 Task: Look for products in the category "Disposable Plates & Utensils" from Tea Tree Therapy only.
Action: Mouse moved to (255, 130)
Screenshot: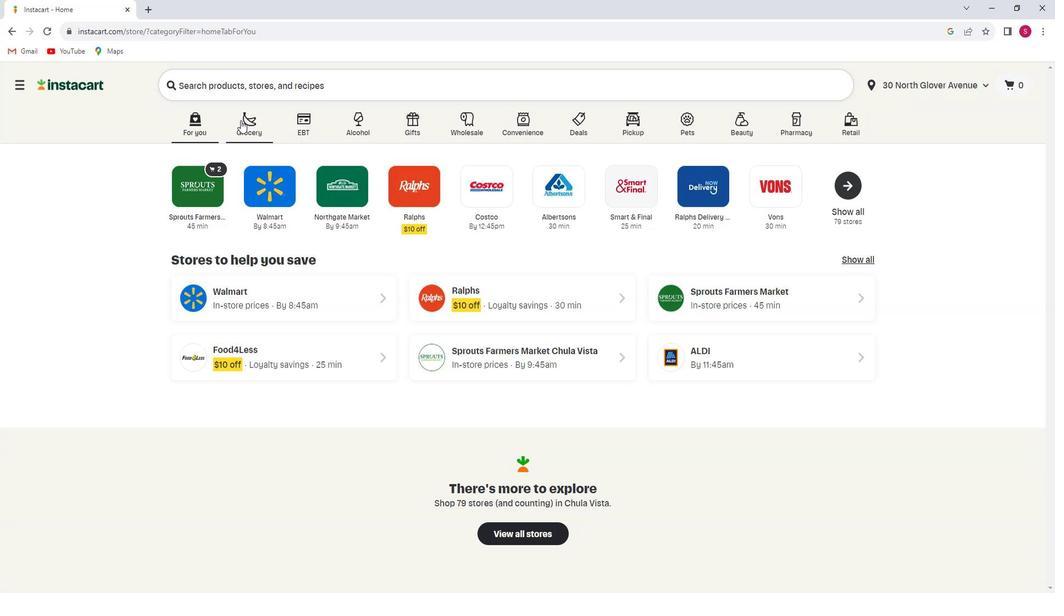 
Action: Mouse pressed left at (255, 130)
Screenshot: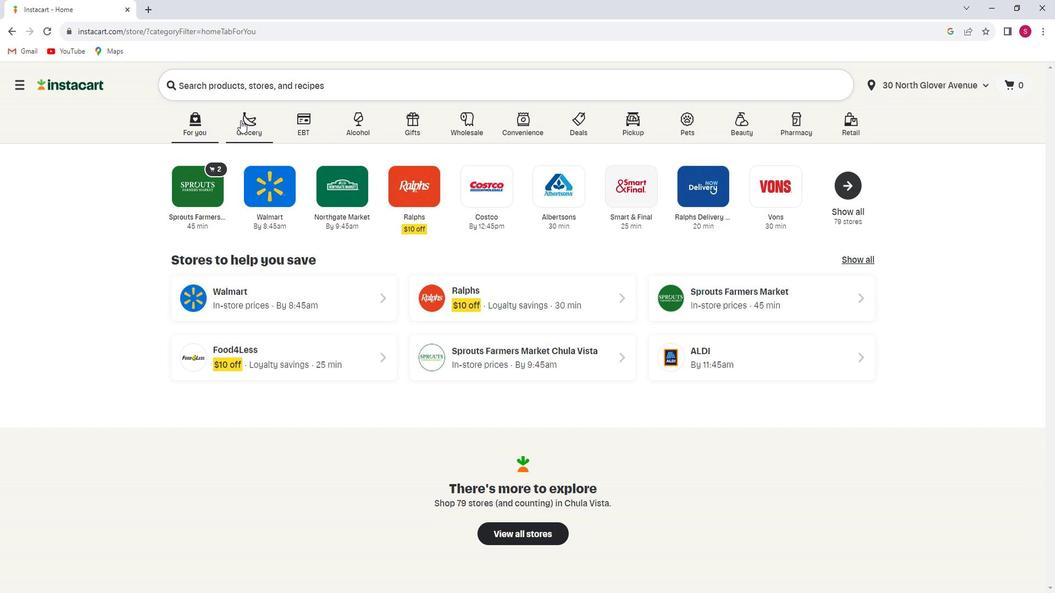 
Action: Mouse moved to (251, 318)
Screenshot: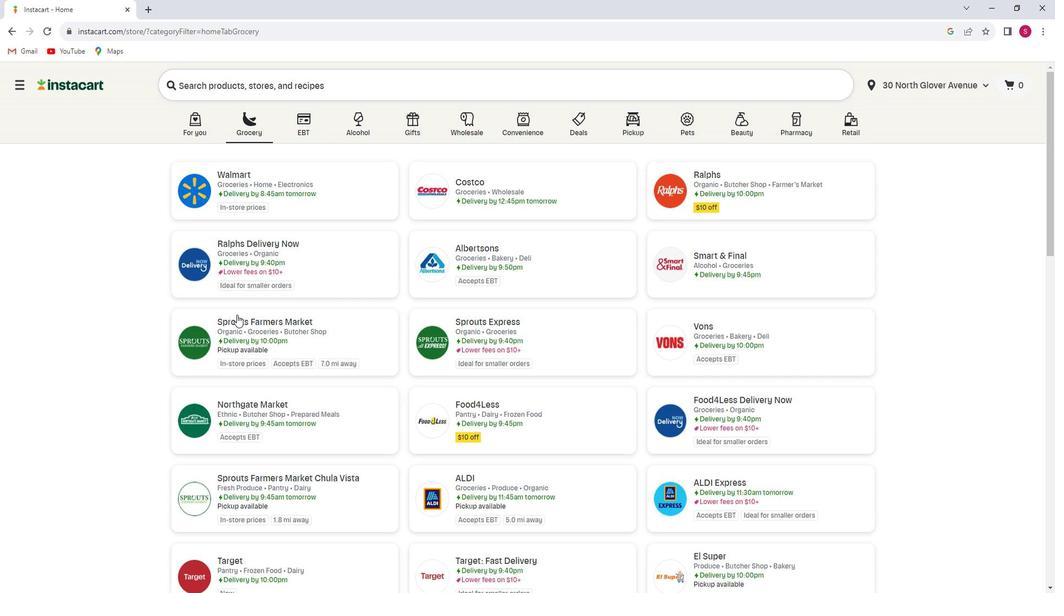 
Action: Mouse pressed left at (251, 318)
Screenshot: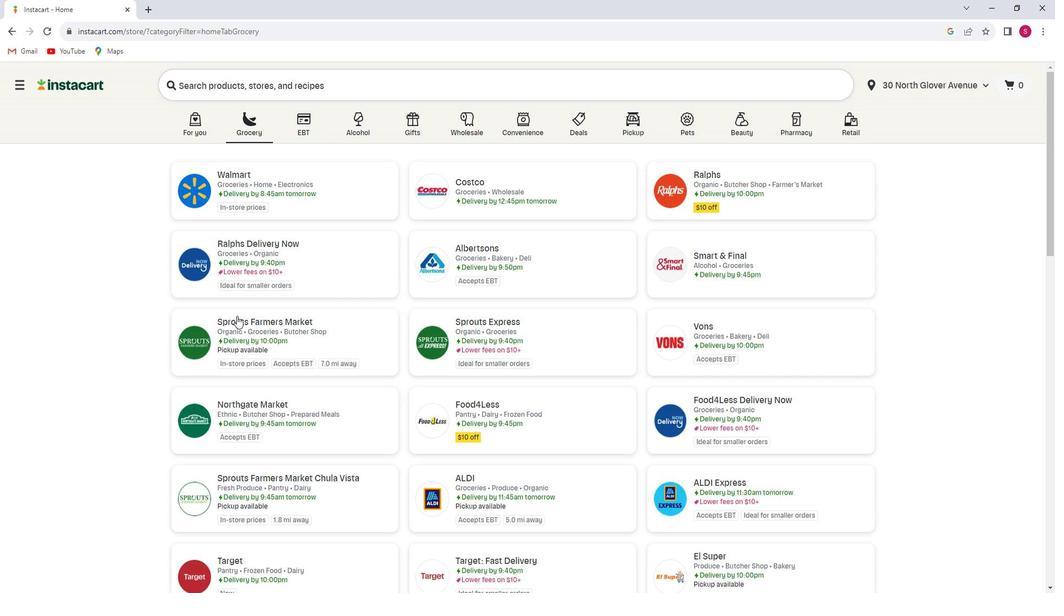 
Action: Mouse moved to (89, 343)
Screenshot: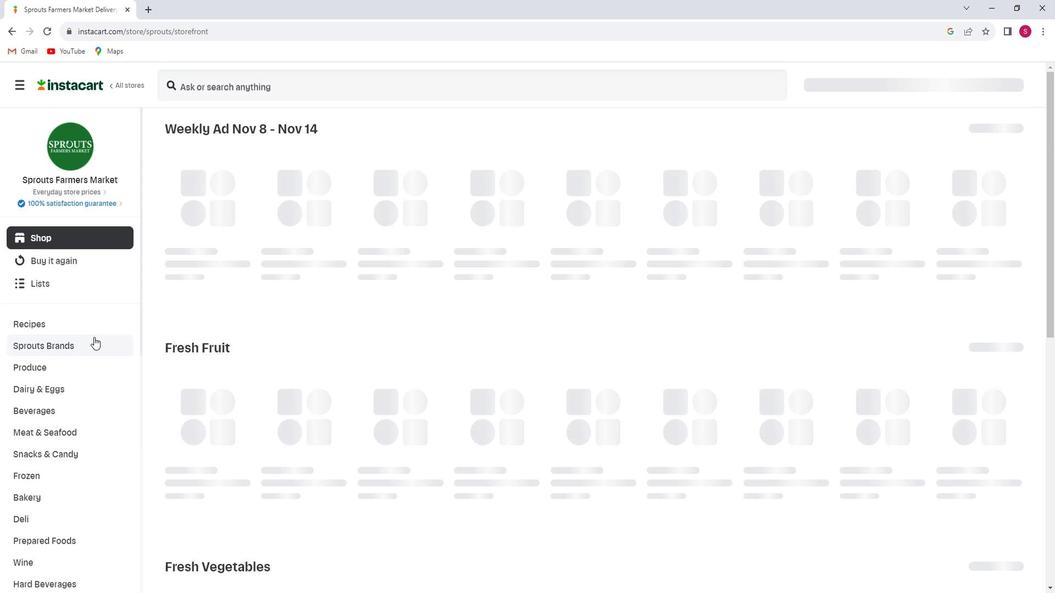 
Action: Mouse scrolled (89, 342) with delta (0, 0)
Screenshot: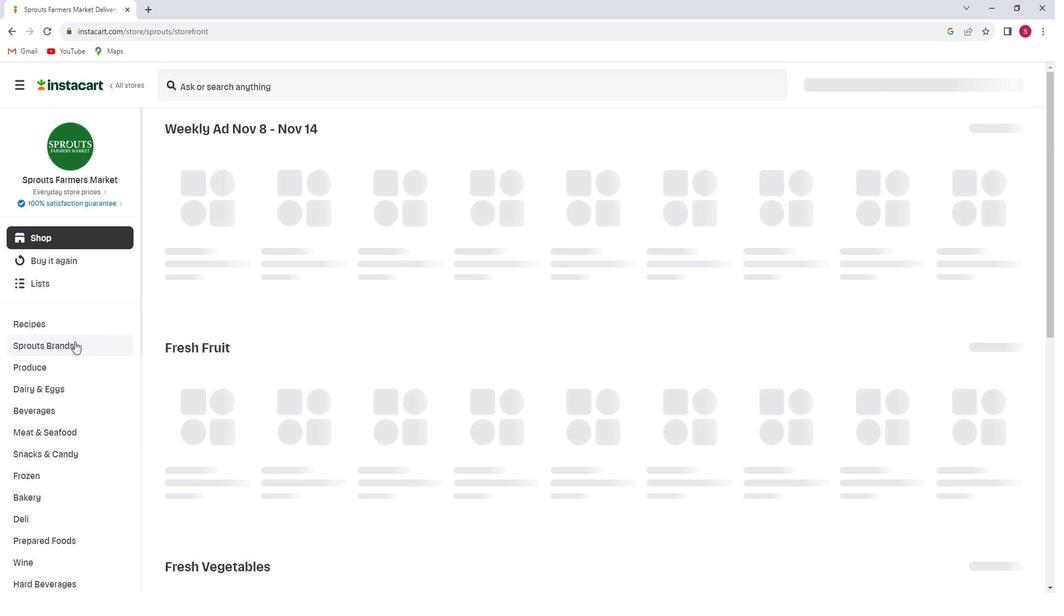 
Action: Mouse scrolled (89, 342) with delta (0, 0)
Screenshot: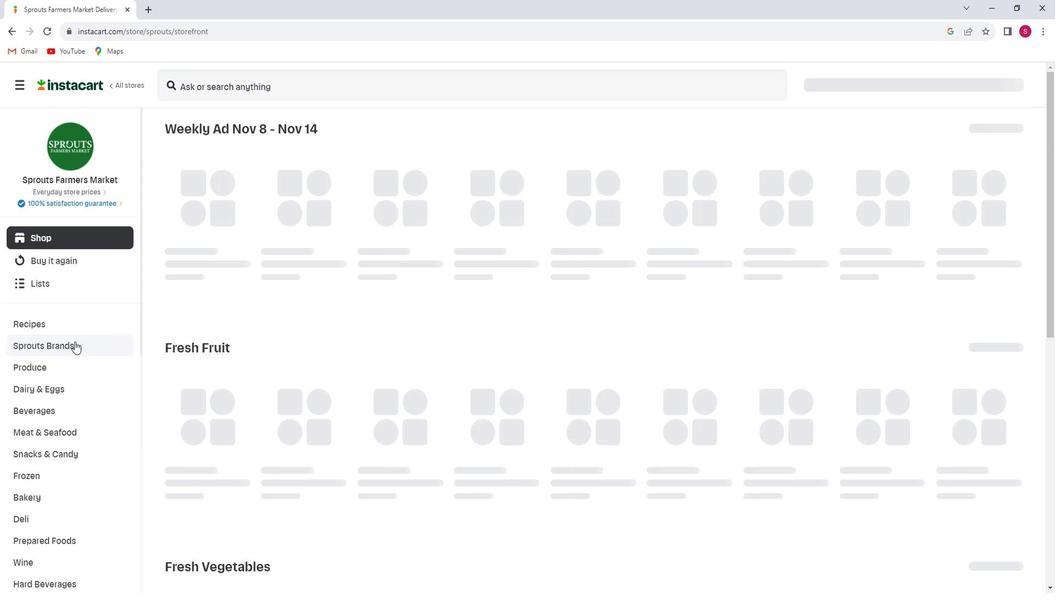 
Action: Mouse scrolled (89, 342) with delta (0, 0)
Screenshot: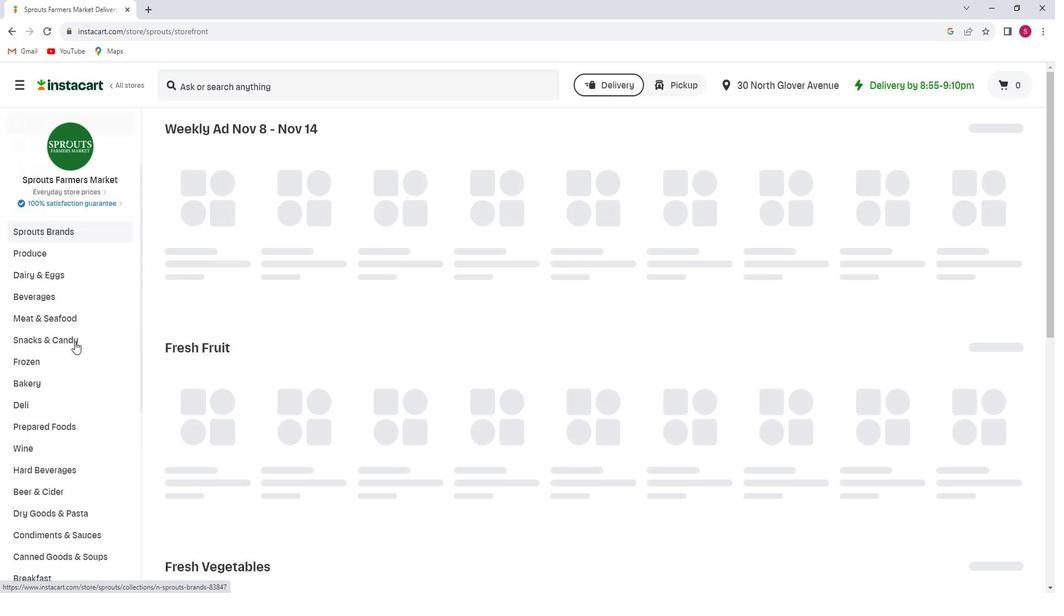 
Action: Mouse scrolled (89, 342) with delta (0, 0)
Screenshot: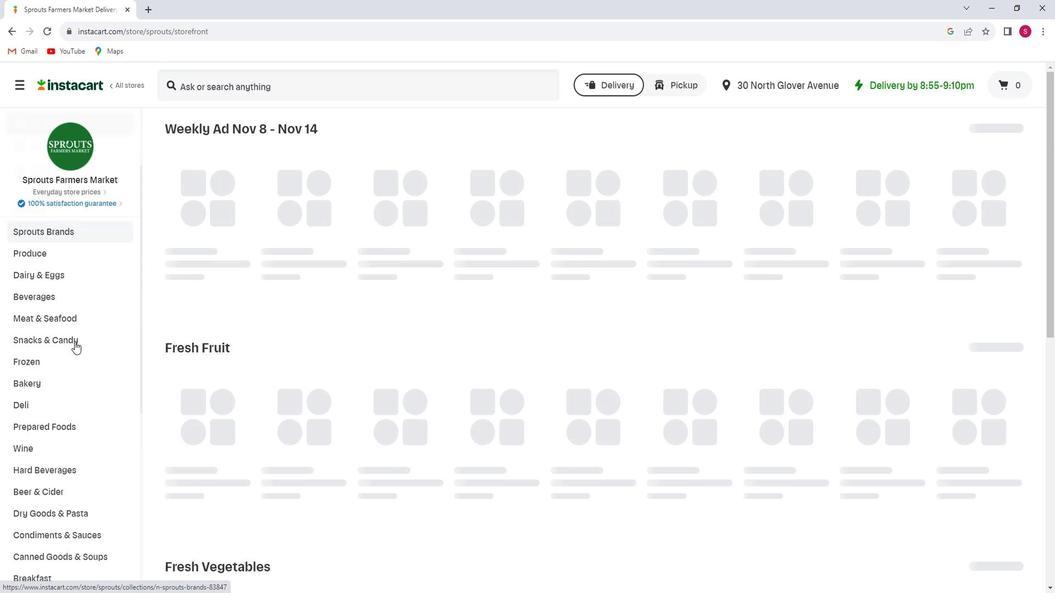 
Action: Mouse scrolled (89, 342) with delta (0, 0)
Screenshot: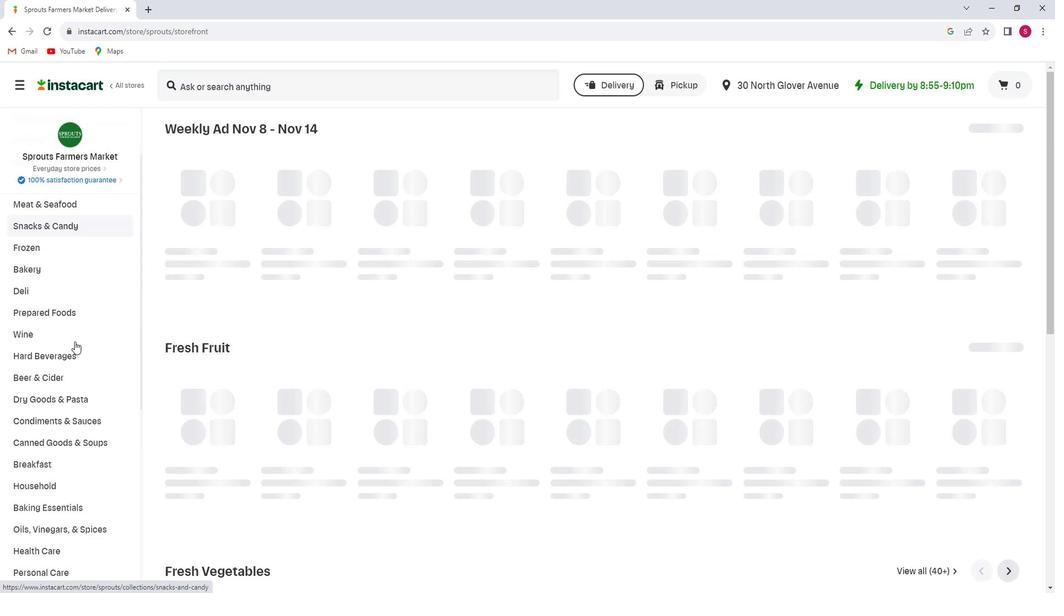 
Action: Mouse scrolled (89, 342) with delta (0, 0)
Screenshot: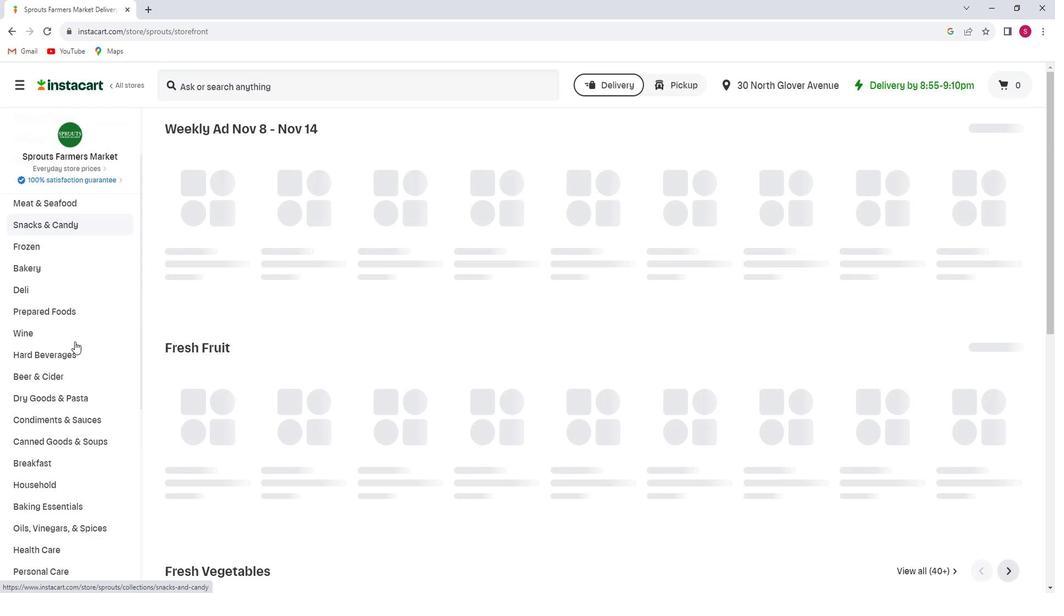 
Action: Mouse scrolled (89, 342) with delta (0, 0)
Screenshot: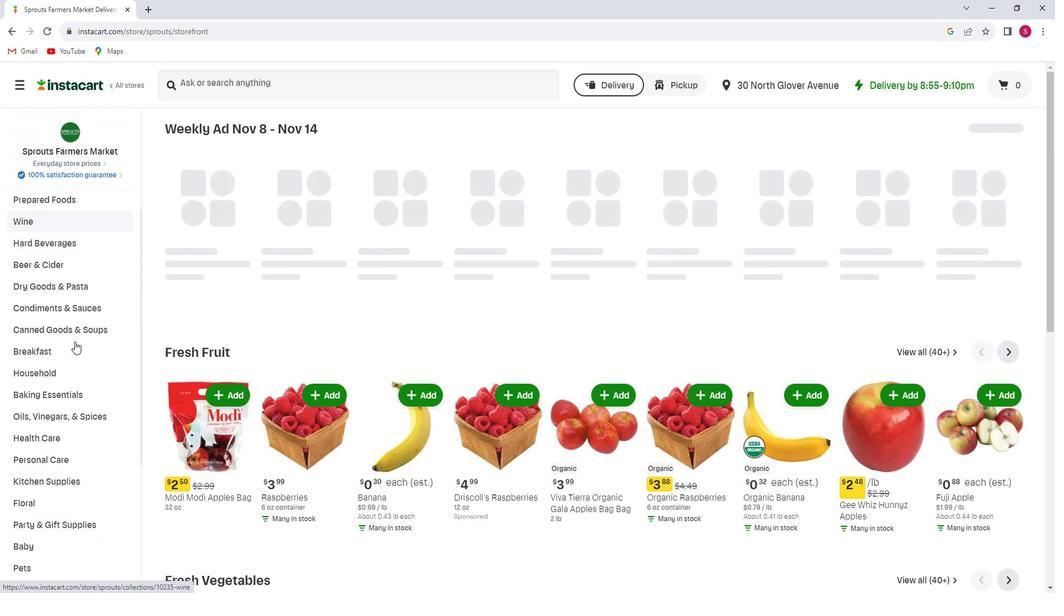 
Action: Mouse scrolled (89, 342) with delta (0, 0)
Screenshot: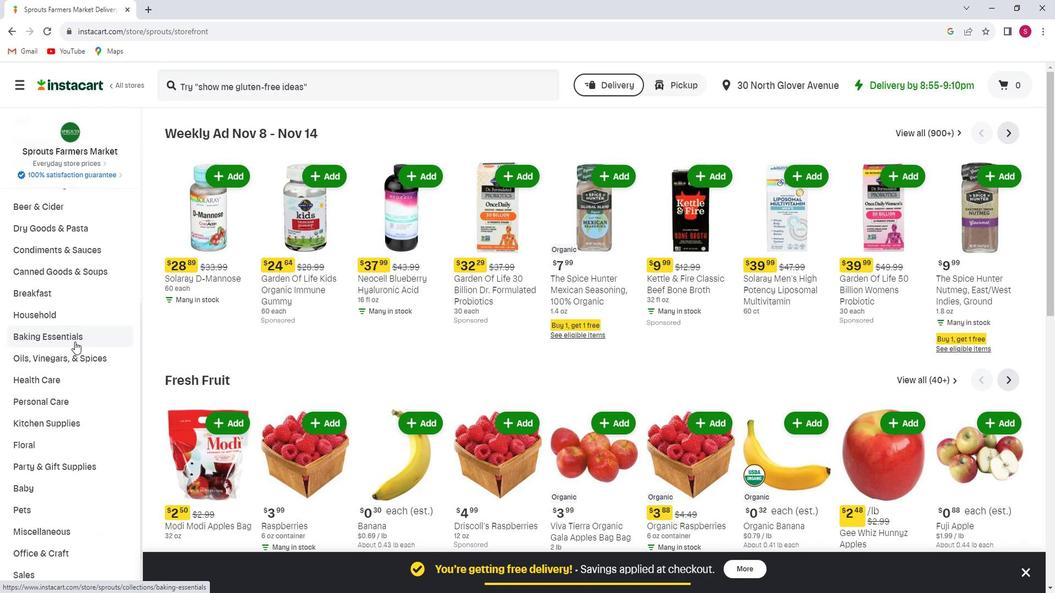 
Action: Mouse moved to (71, 372)
Screenshot: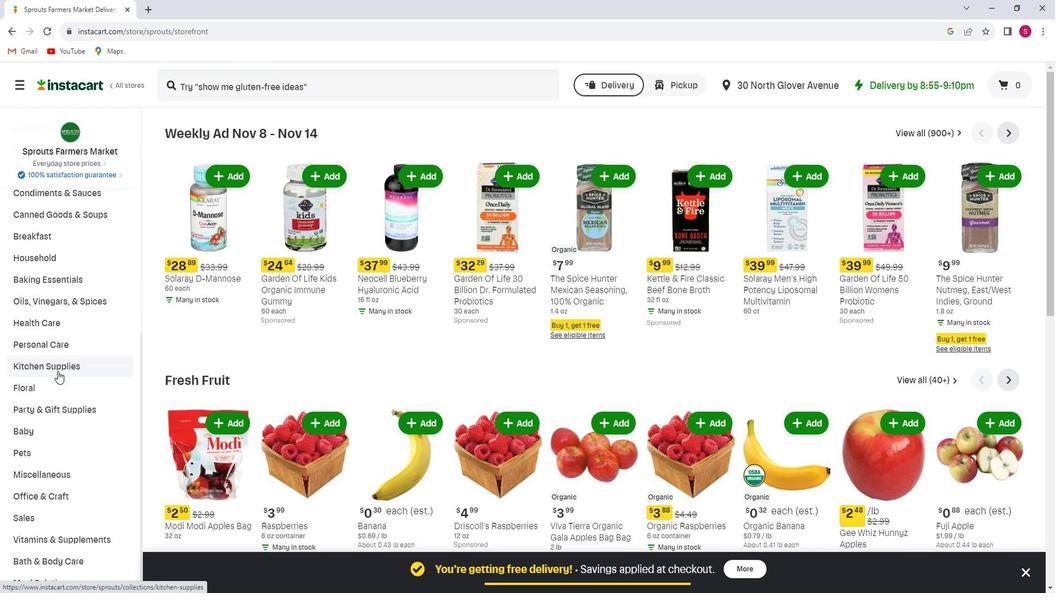 
Action: Mouse pressed left at (71, 372)
Screenshot: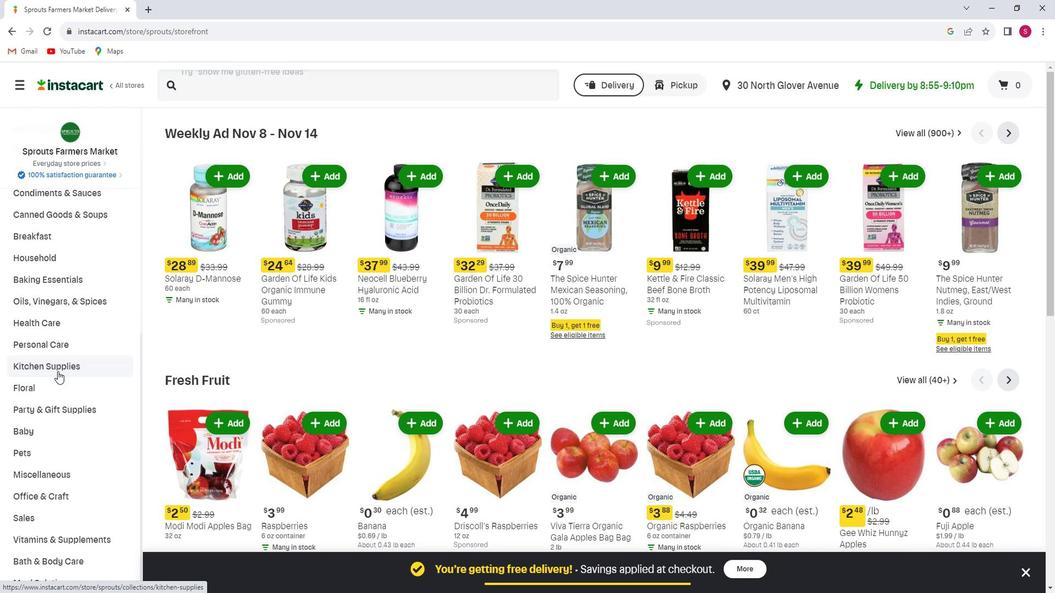 
Action: Mouse moved to (81, 416)
Screenshot: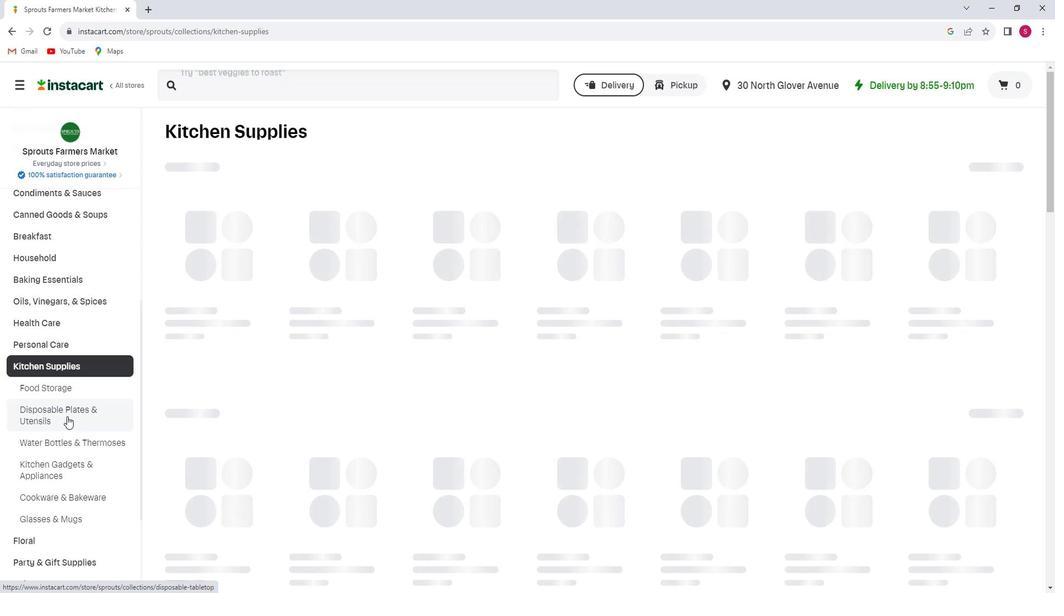 
Action: Mouse pressed left at (81, 416)
Screenshot: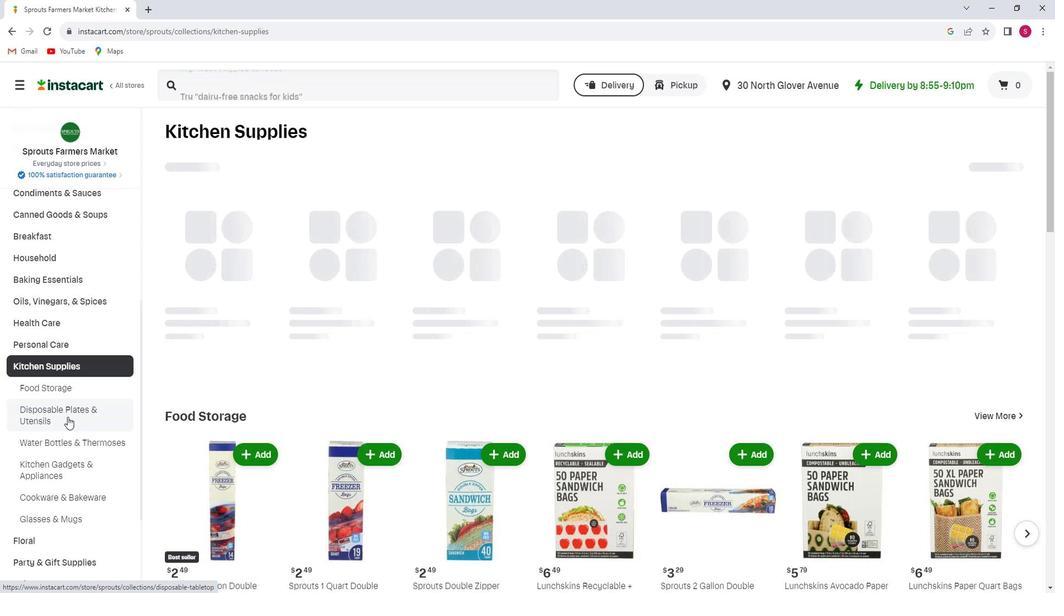 
Action: Mouse moved to (272, 219)
Screenshot: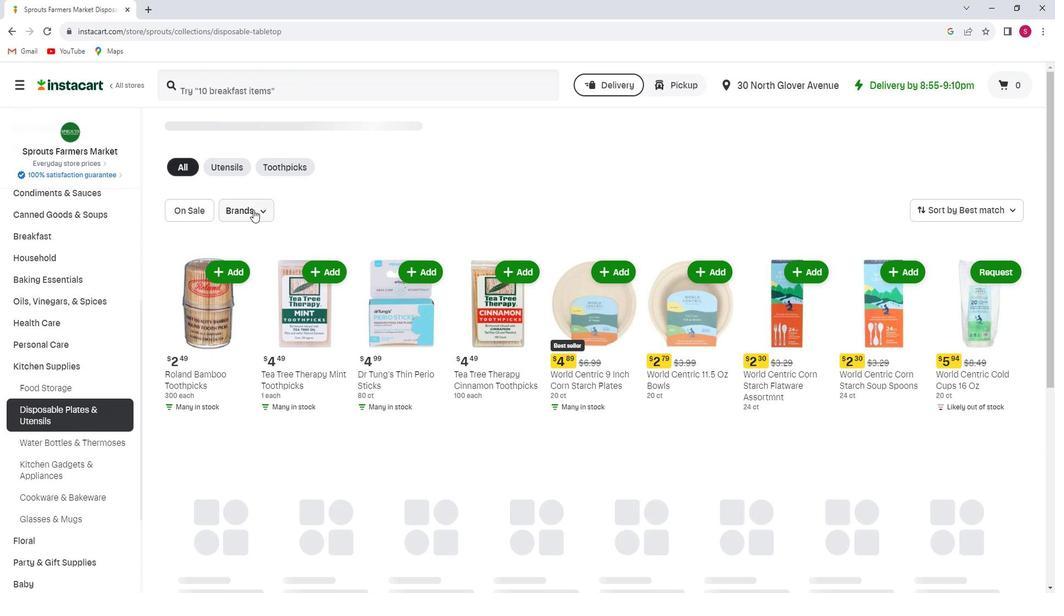 
Action: Mouse pressed left at (272, 219)
Screenshot: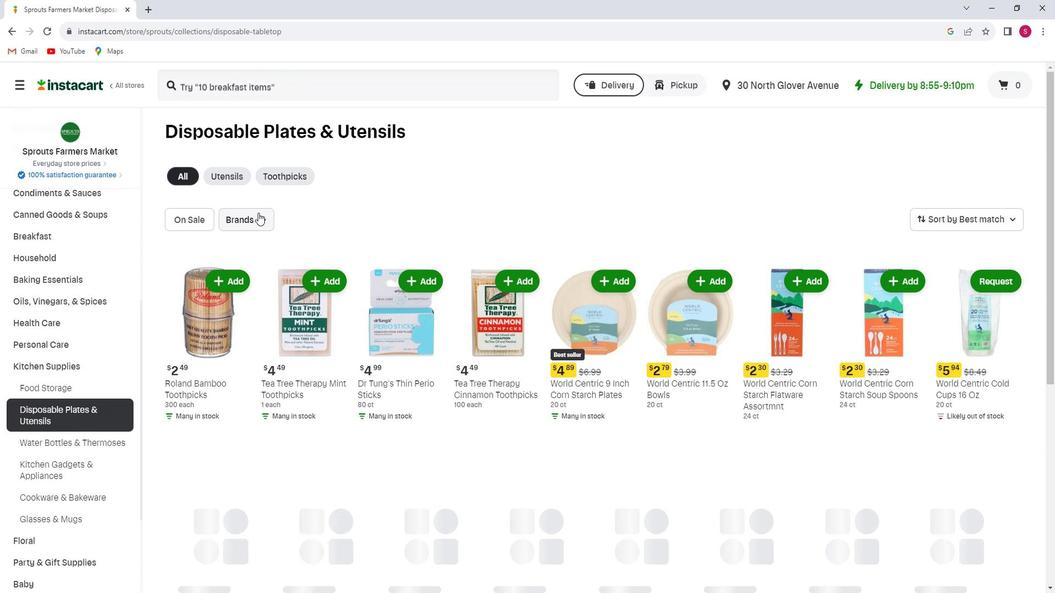 
Action: Mouse moved to (250, 289)
Screenshot: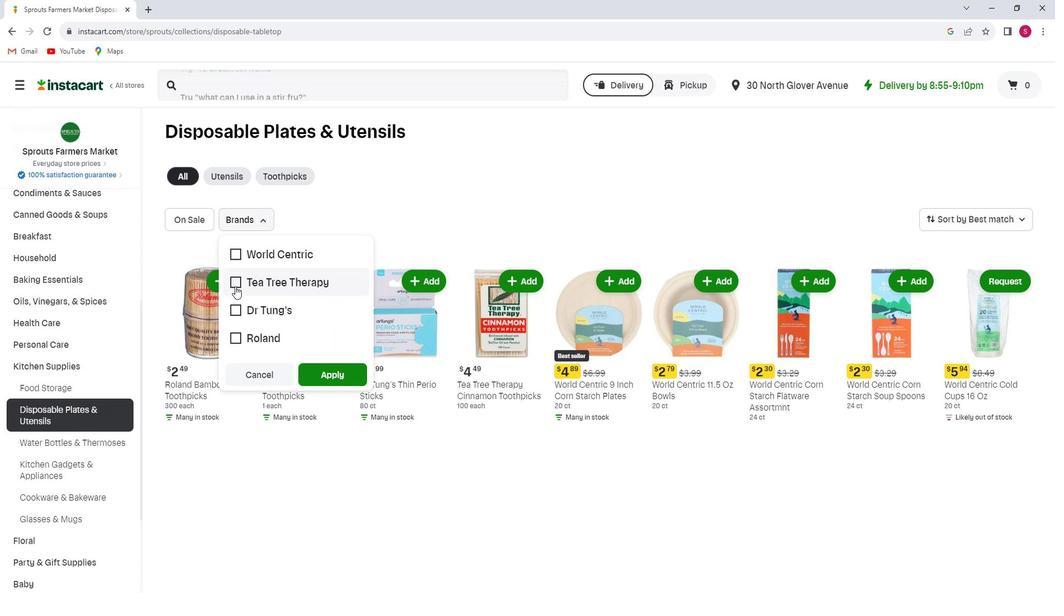 
Action: Mouse pressed left at (250, 289)
Screenshot: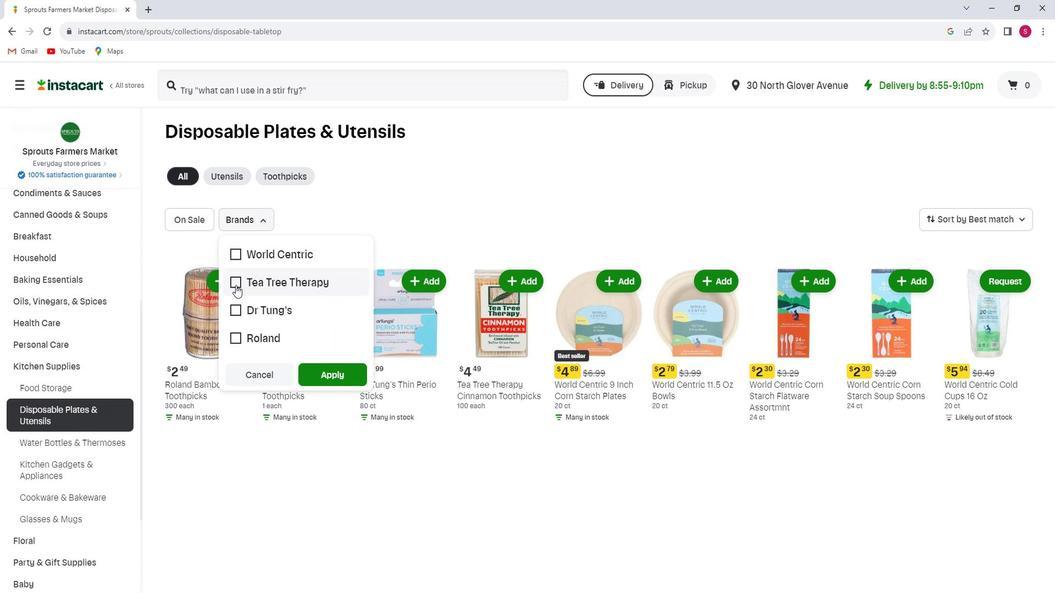 
Action: Mouse moved to (337, 372)
Screenshot: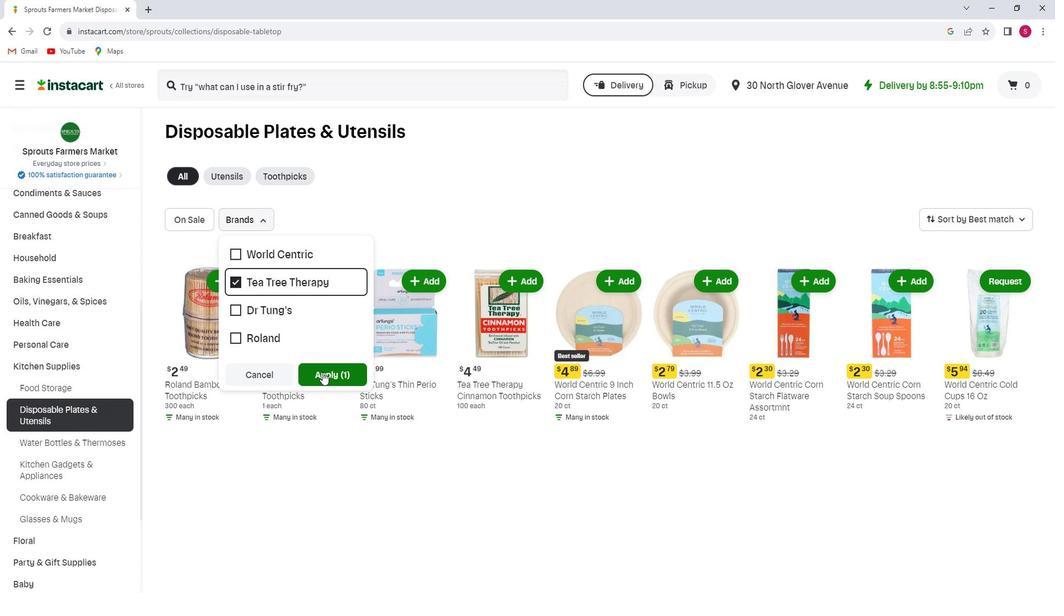 
Action: Mouse pressed left at (337, 372)
Screenshot: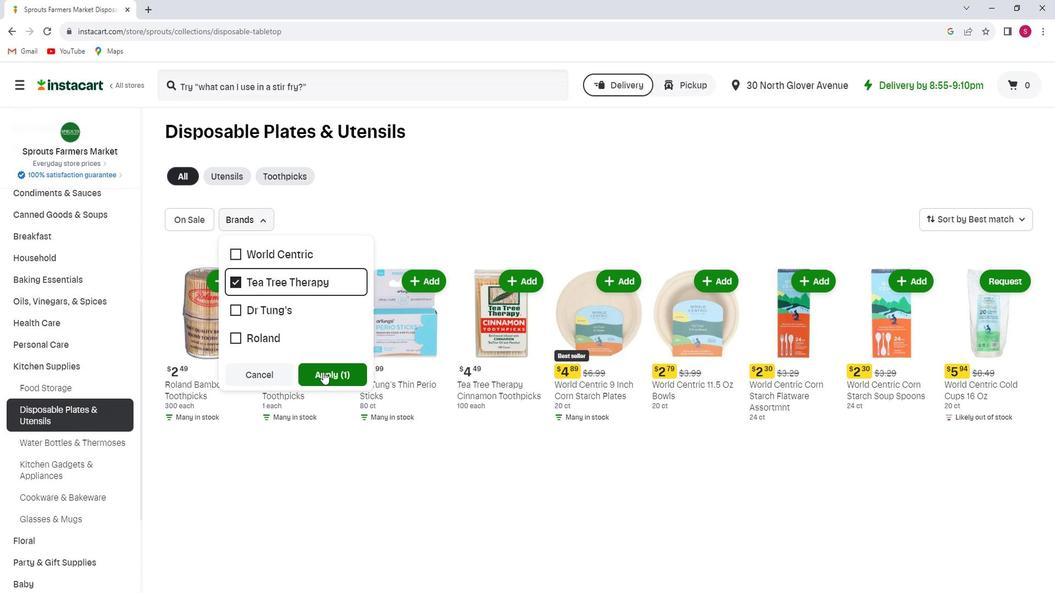 
